 Task: Find and respond to the email with the subject 'Complete Monthly Sales Report' and provide an update.
Action: Mouse moved to (365, 15)
Screenshot: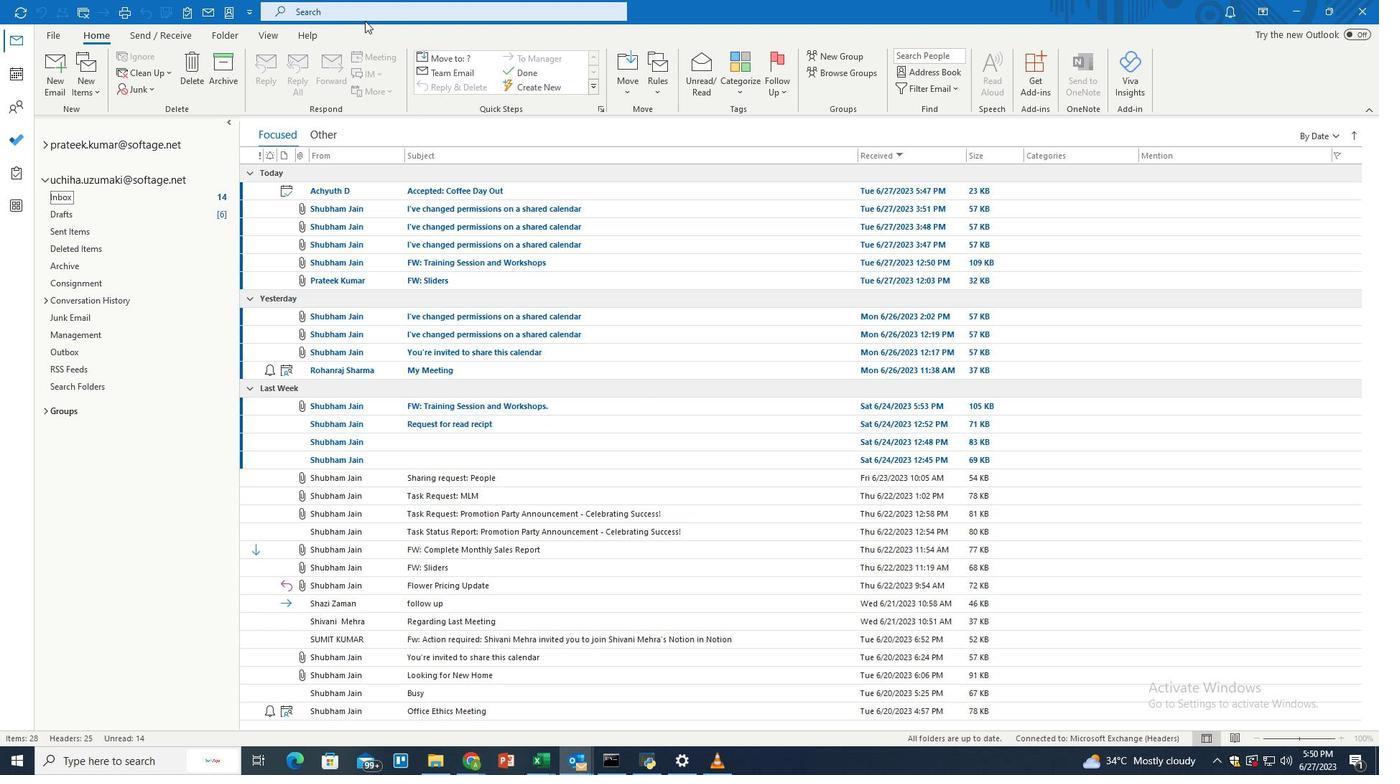 
Action: Mouse pressed left at (365, 15)
Screenshot: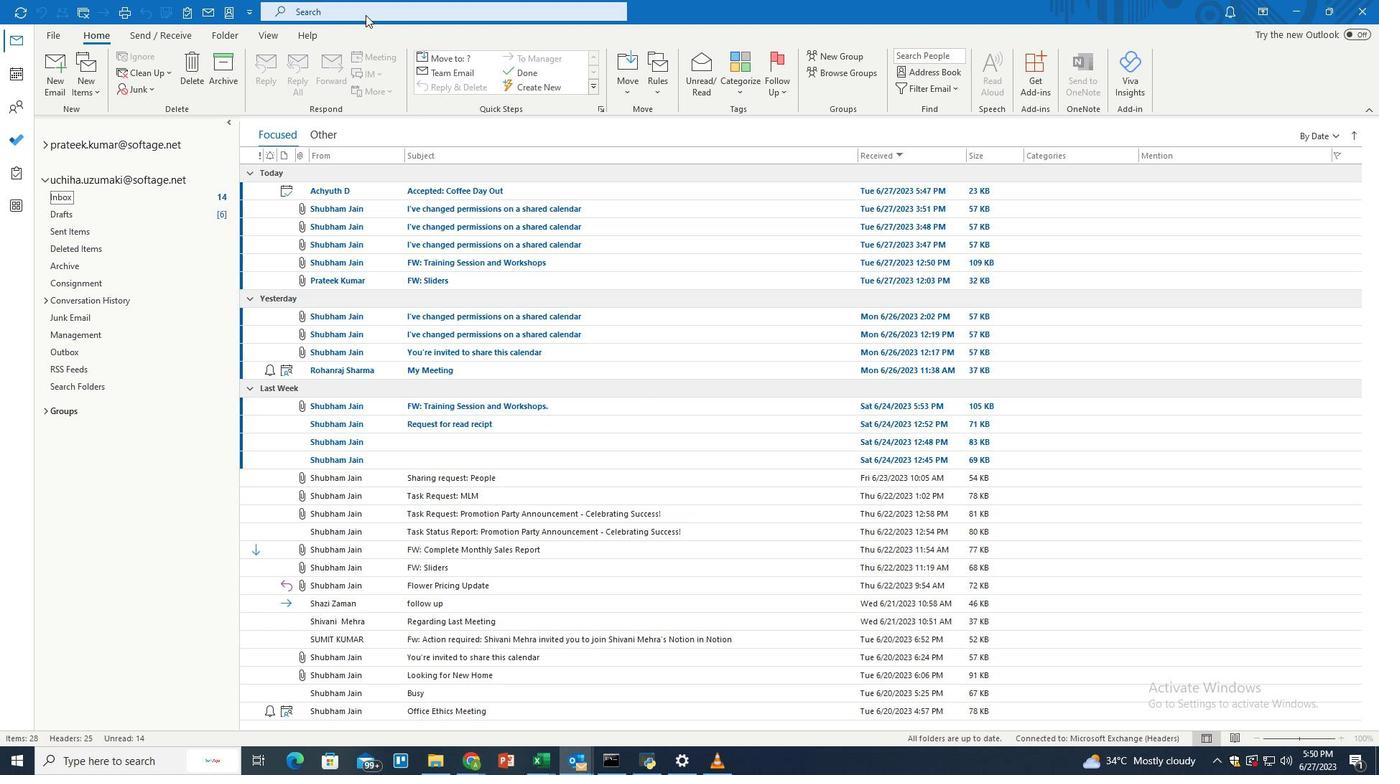 
Action: Mouse moved to (671, 7)
Screenshot: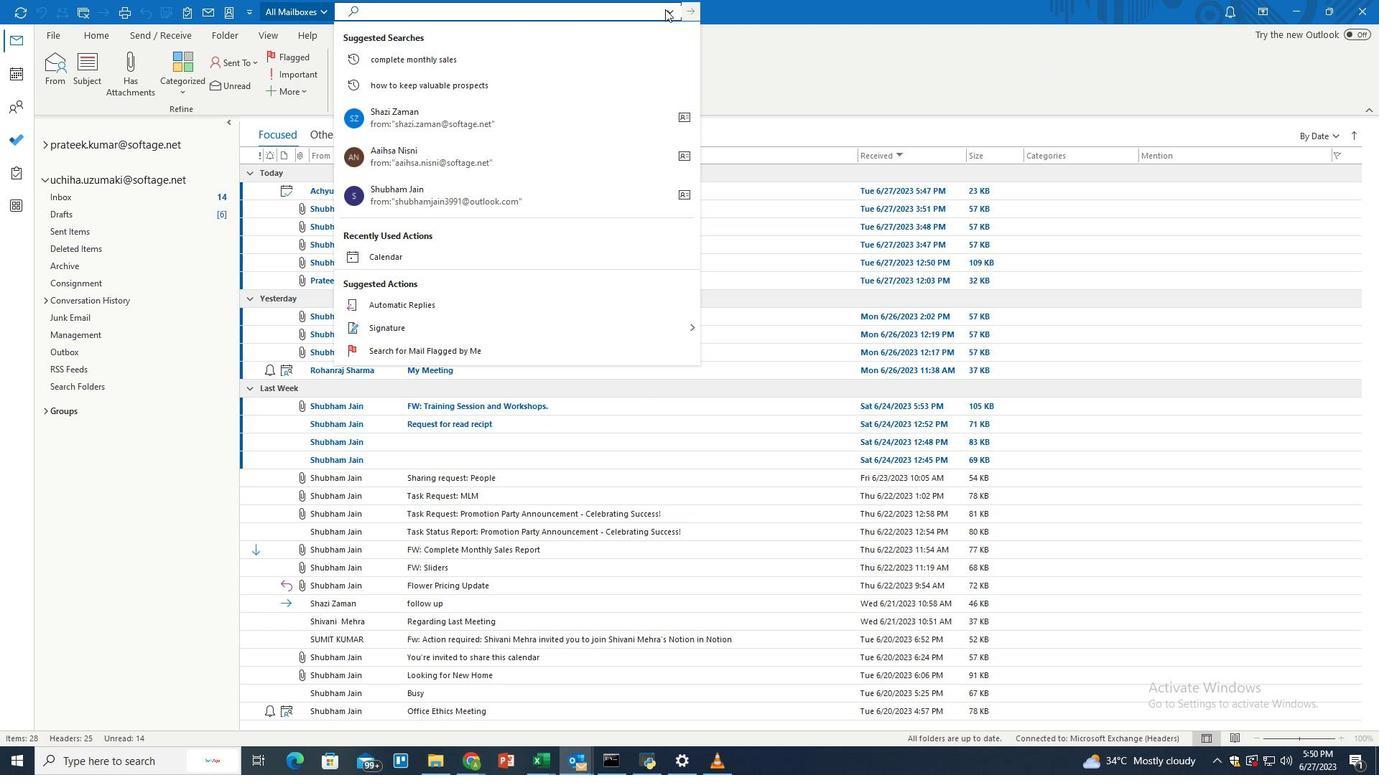 
Action: Mouse pressed left at (671, 7)
Screenshot: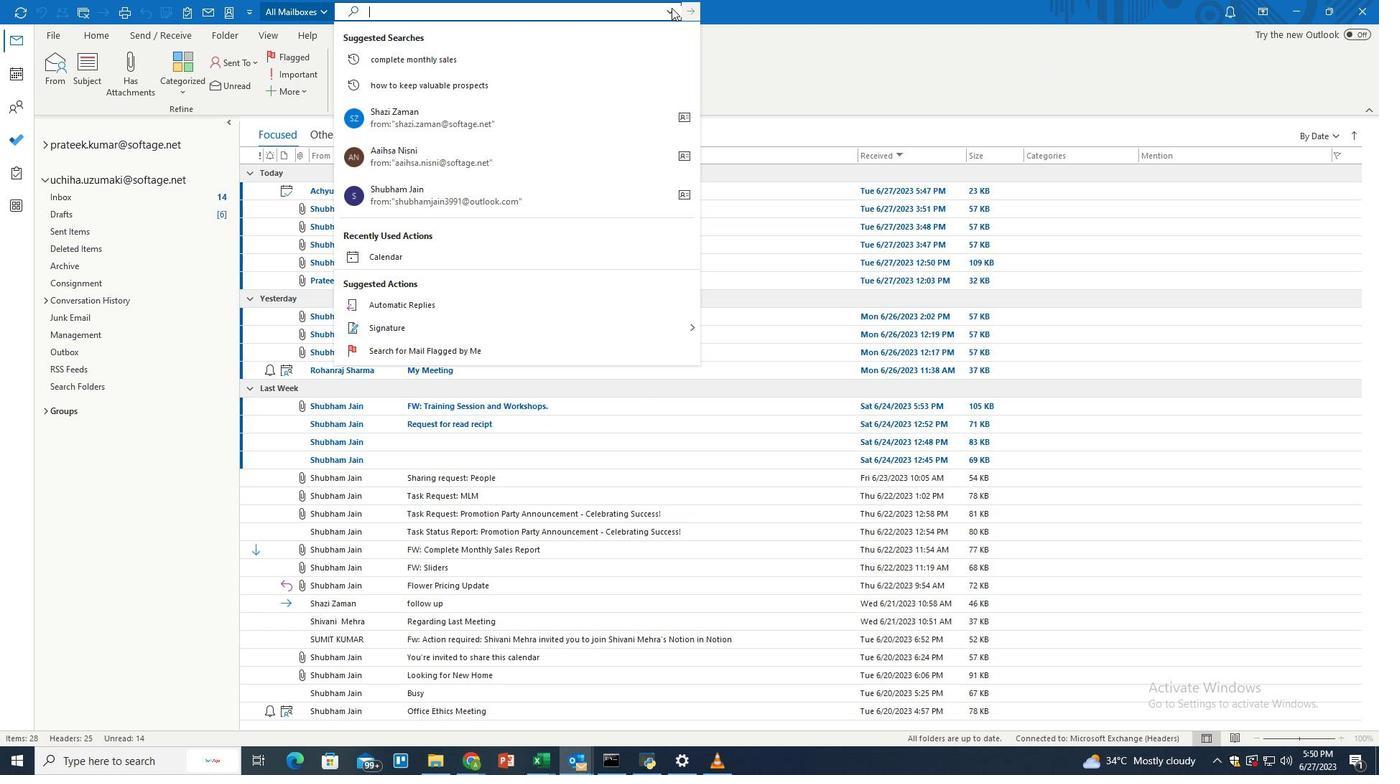 
Action: Mouse moved to (433, 162)
Screenshot: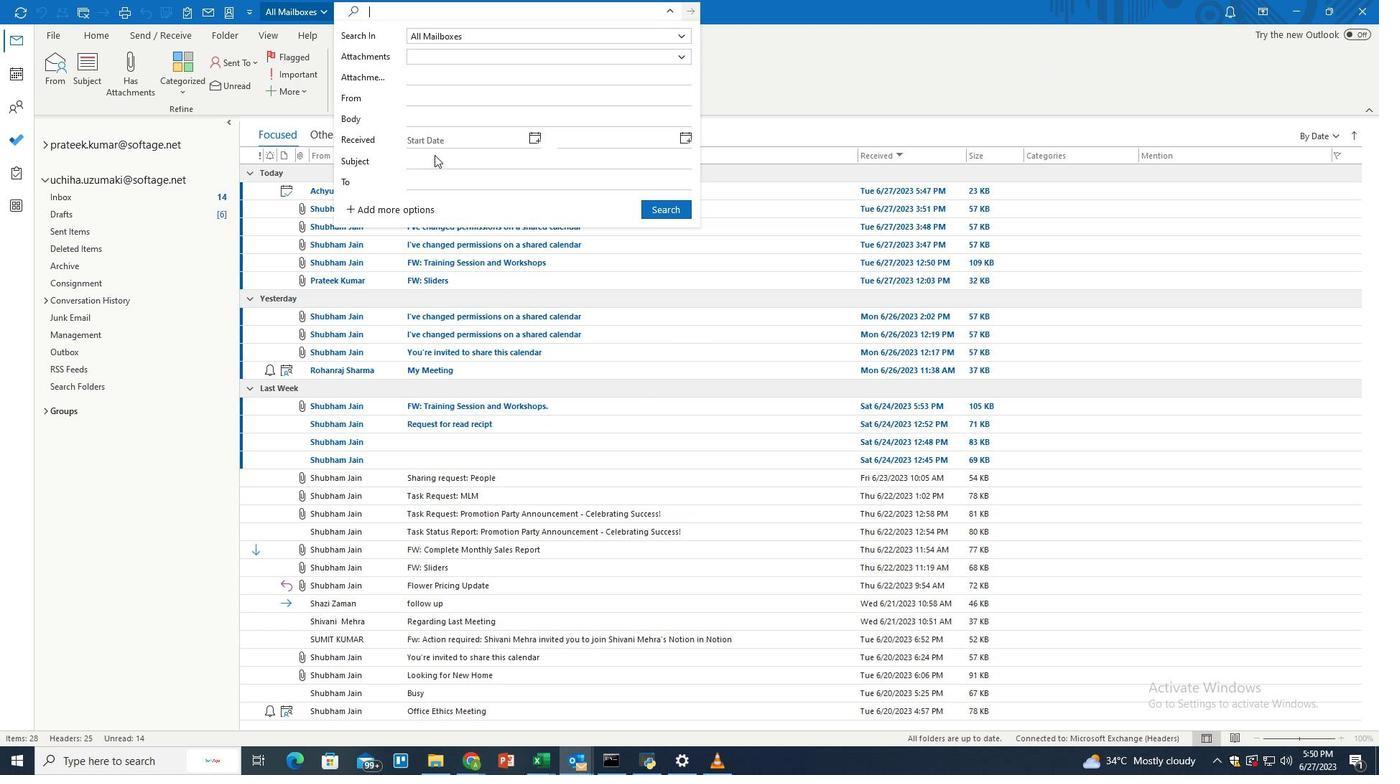 
Action: Mouse pressed left at (433, 162)
Screenshot: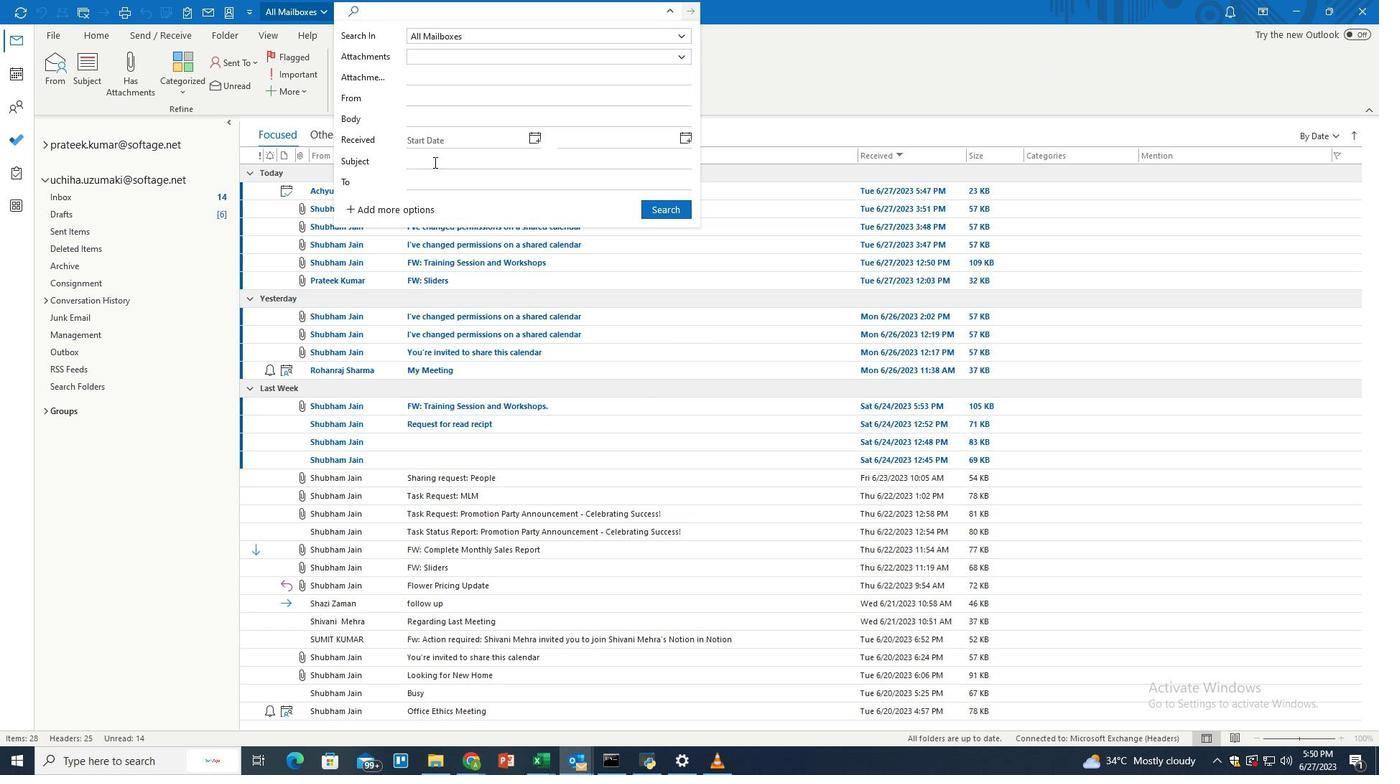 
Action: Key pressed <Key.shift>Complete<Key.space><Key.shift>Monthly<Key.space><Key.shift>Sales<Key.space><Key.shift>Report
Screenshot: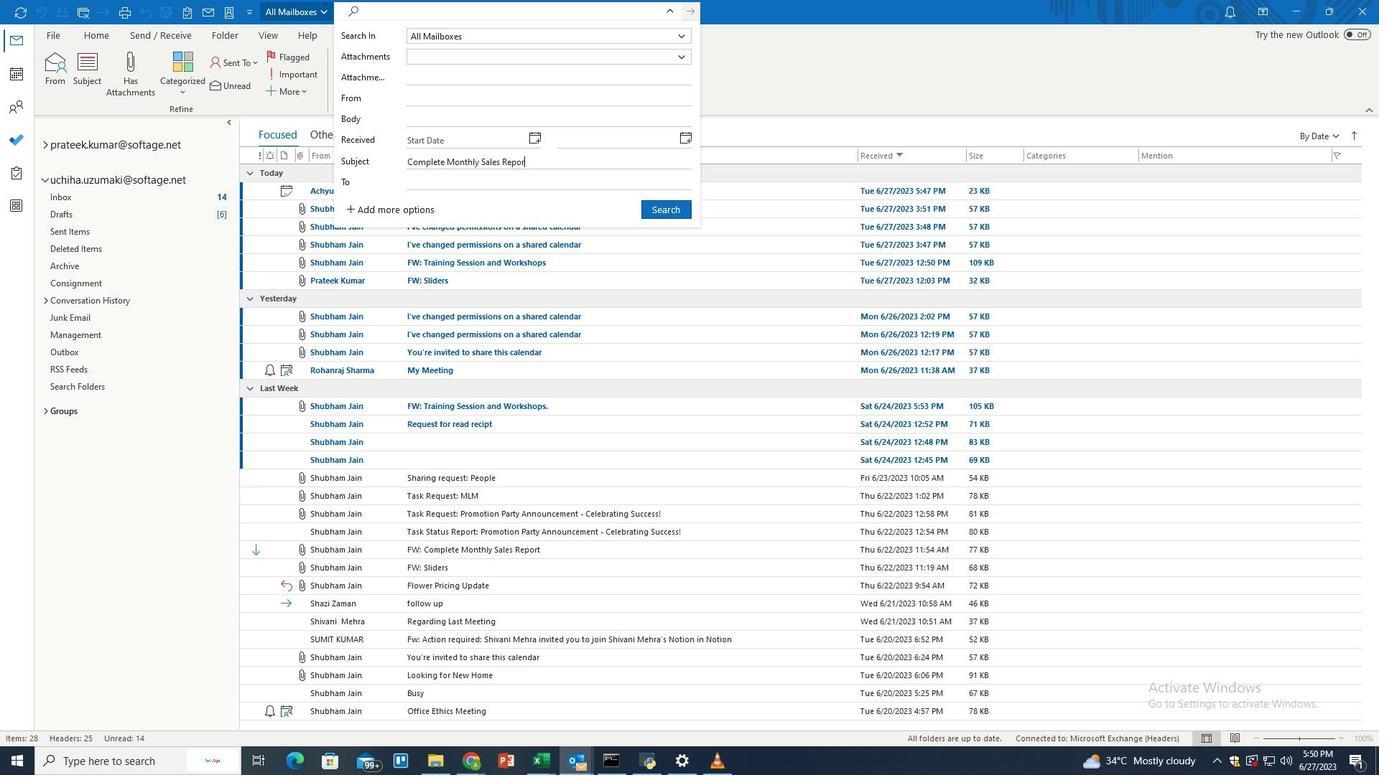 
Action: Mouse moved to (659, 209)
Screenshot: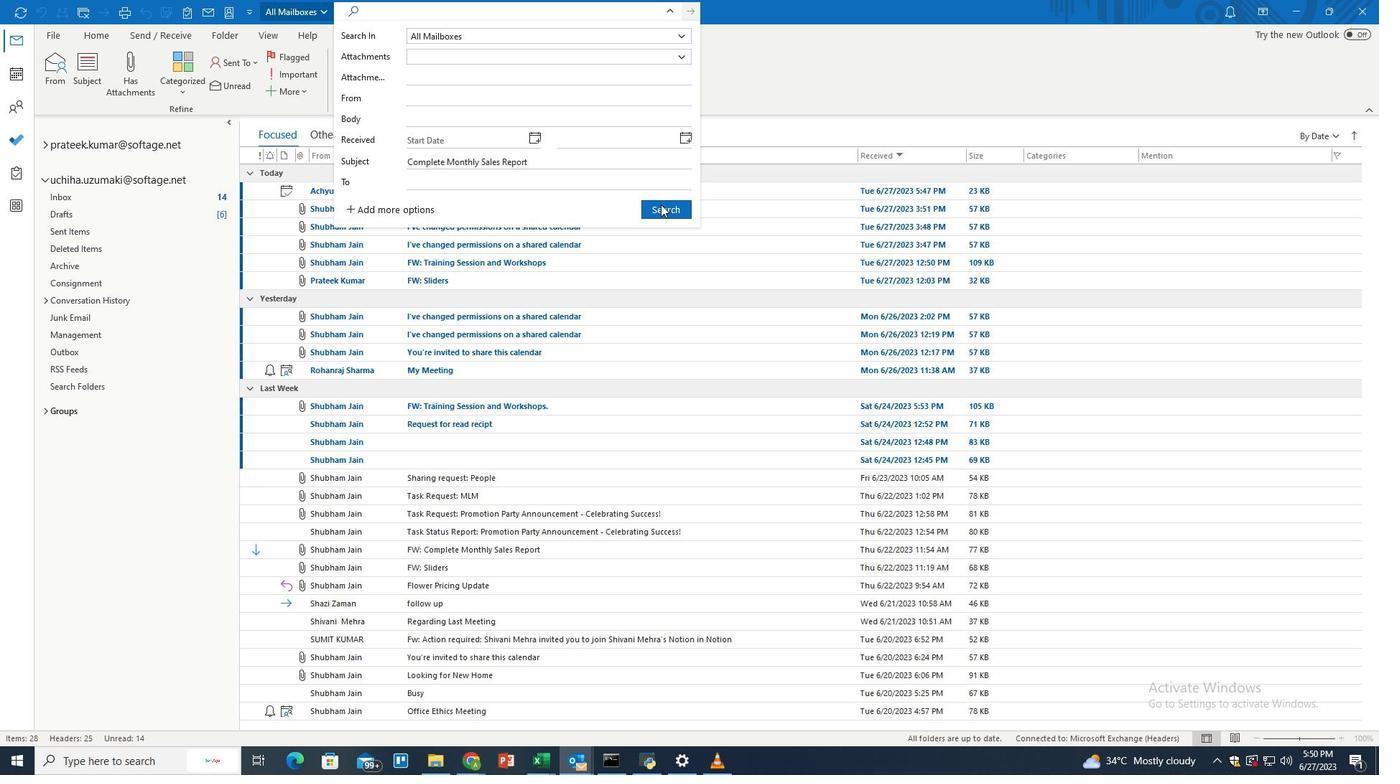 
Action: Mouse pressed left at (659, 209)
Screenshot: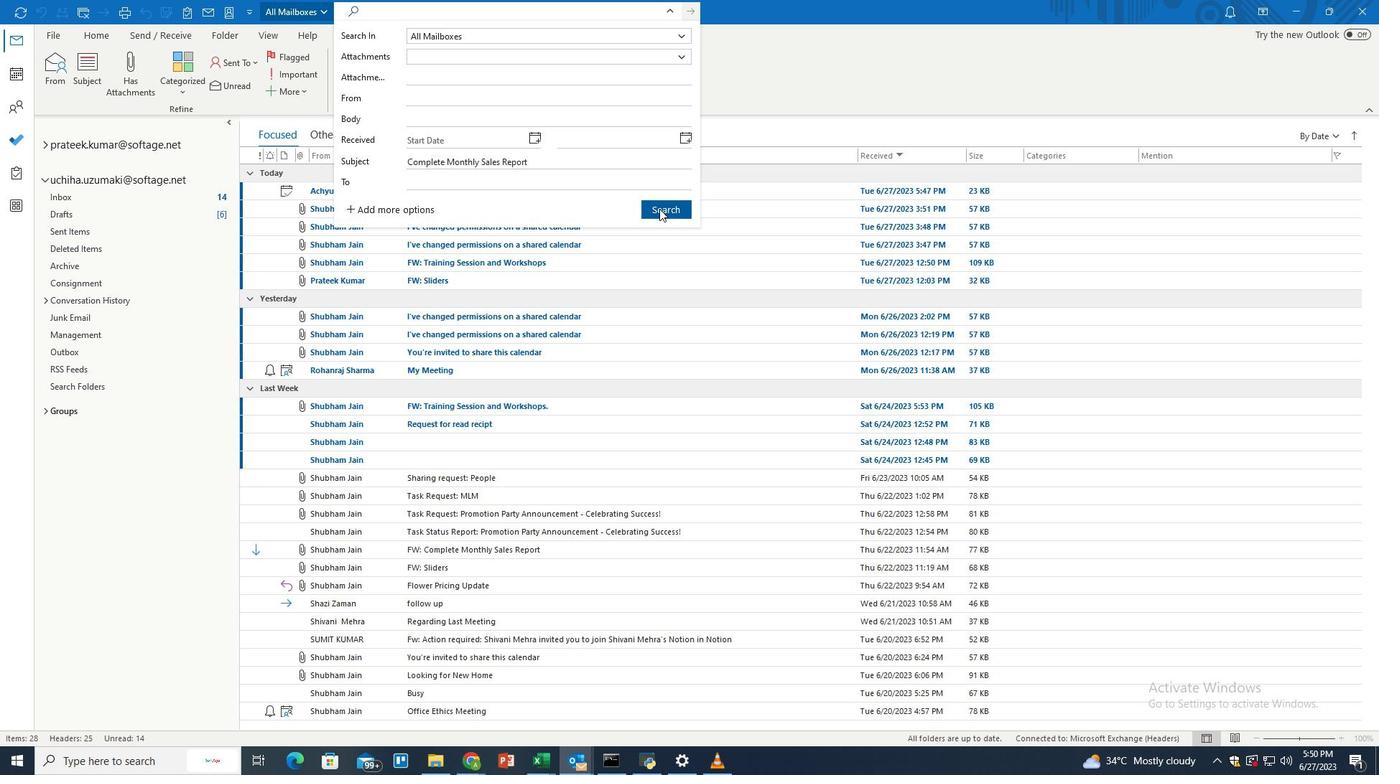 
Action: Mouse moved to (577, 188)
Screenshot: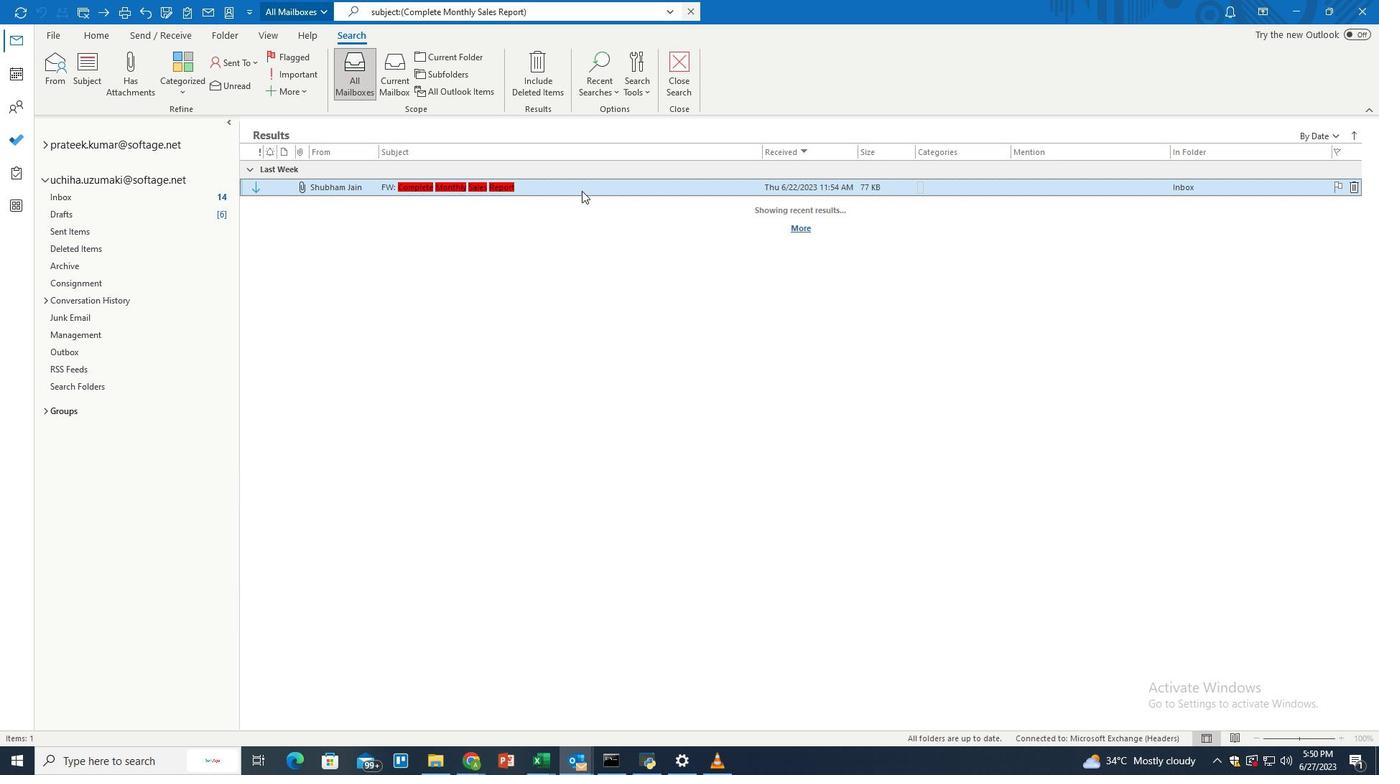 
Action: Mouse pressed left at (577, 188)
Screenshot: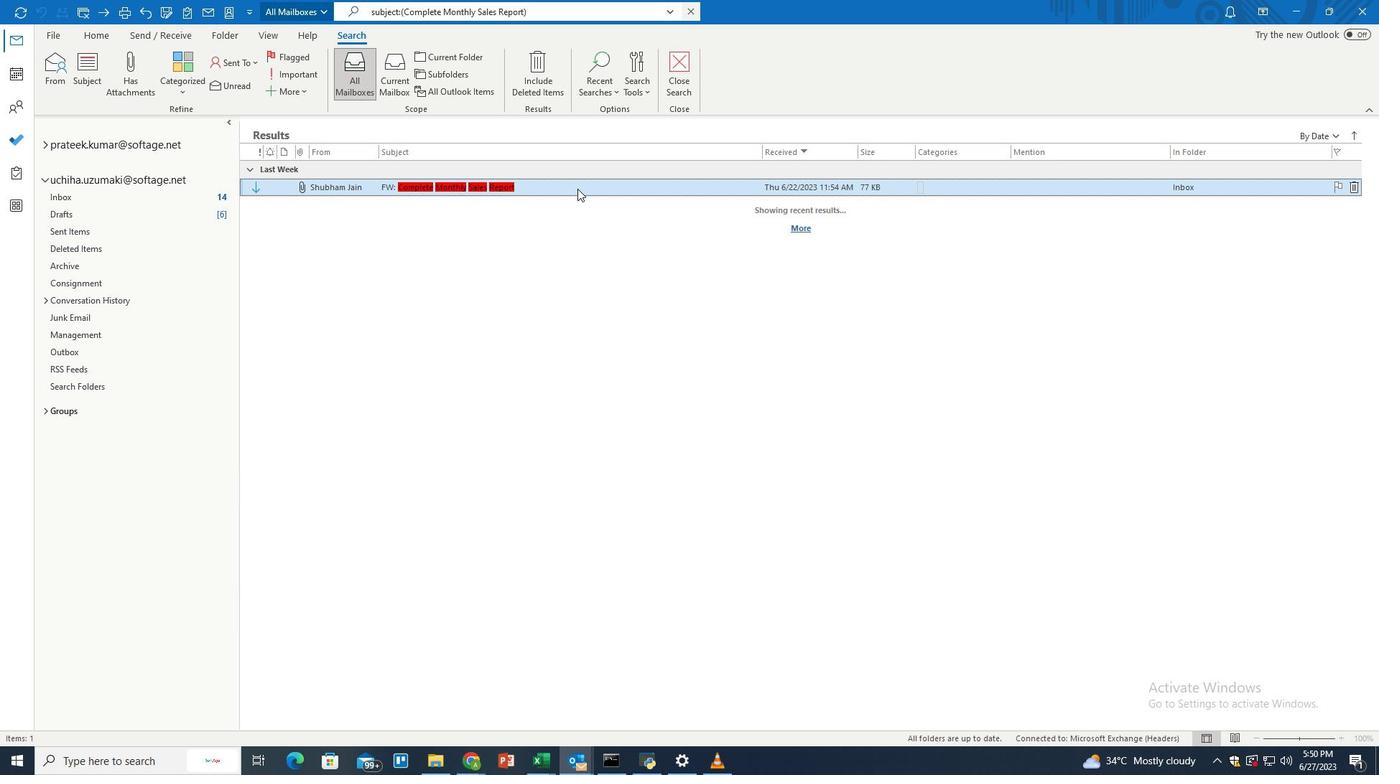 
Action: Mouse moved to (105, 33)
Screenshot: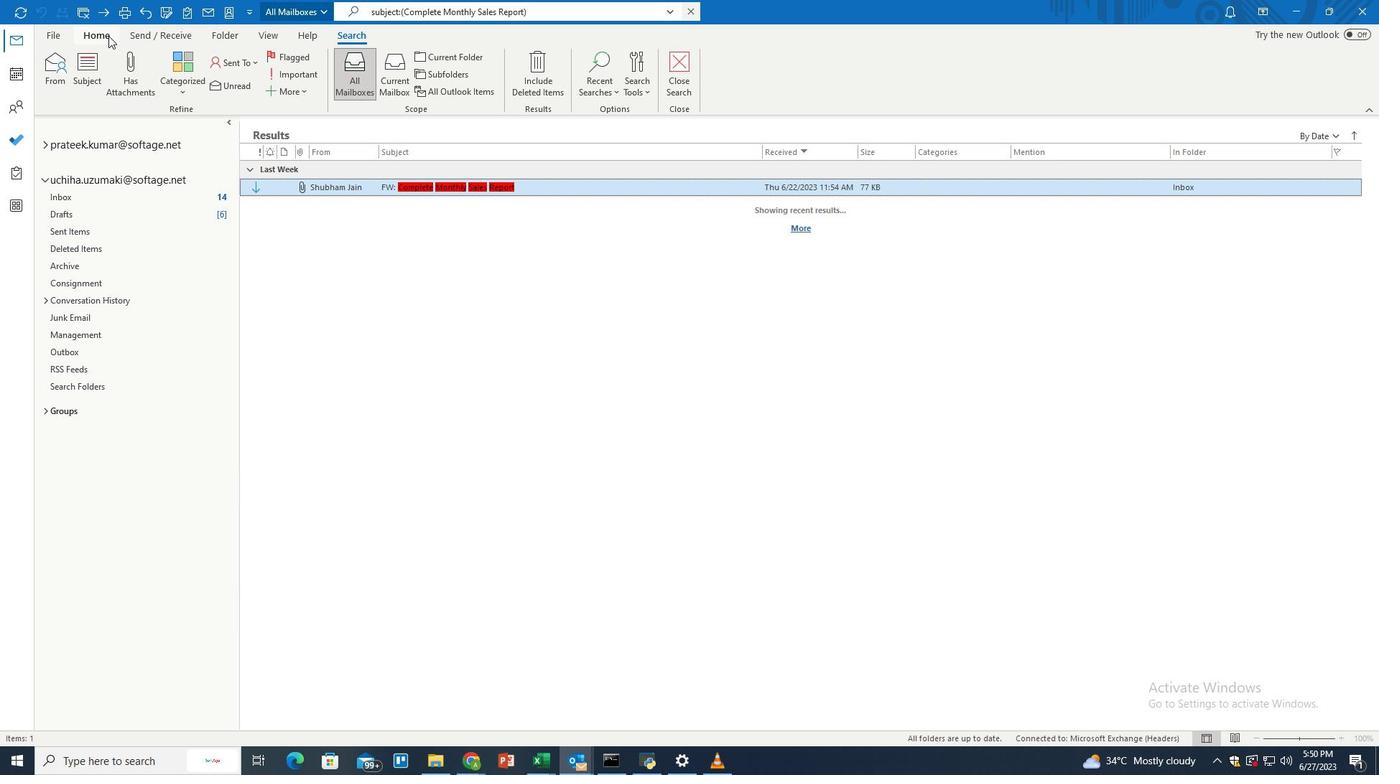 
Action: Mouse pressed left at (105, 33)
Screenshot: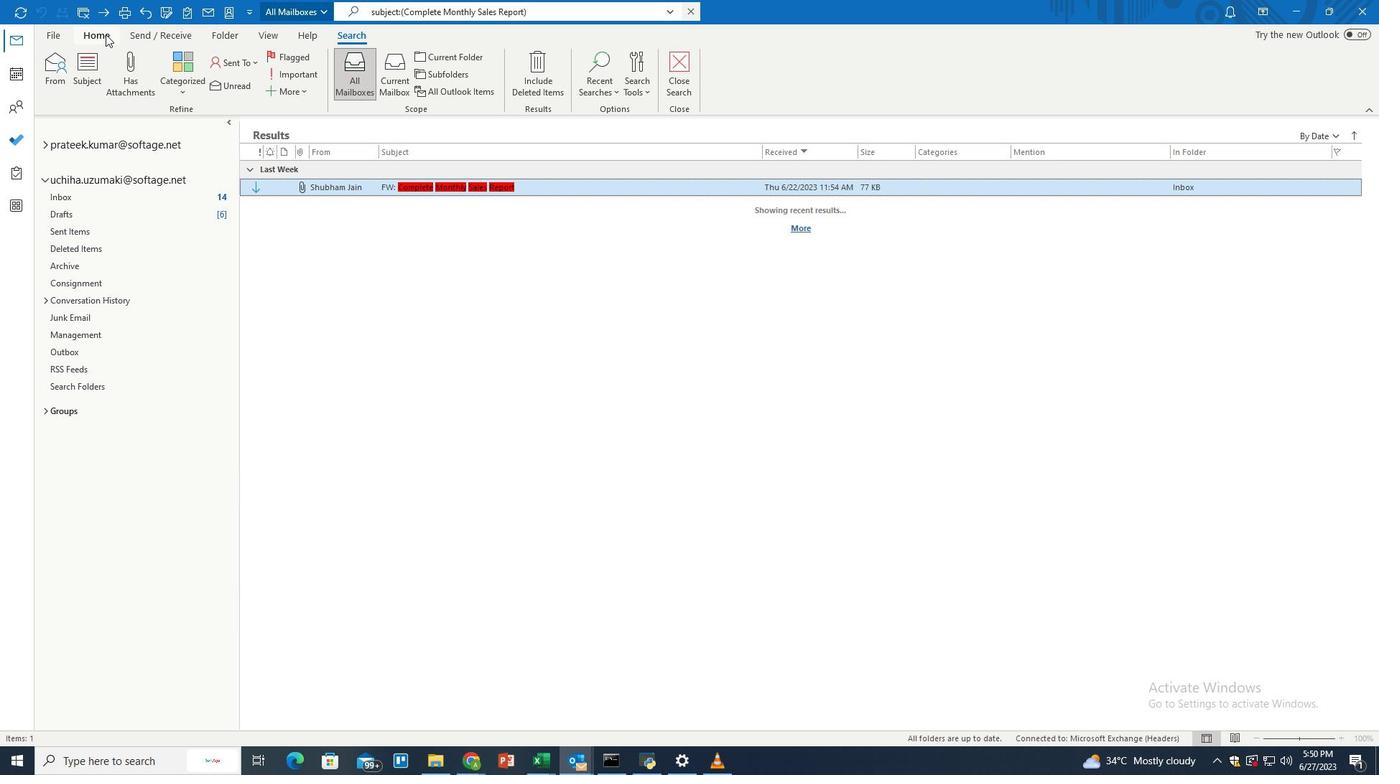 
Action: Mouse moved to (262, 79)
Screenshot: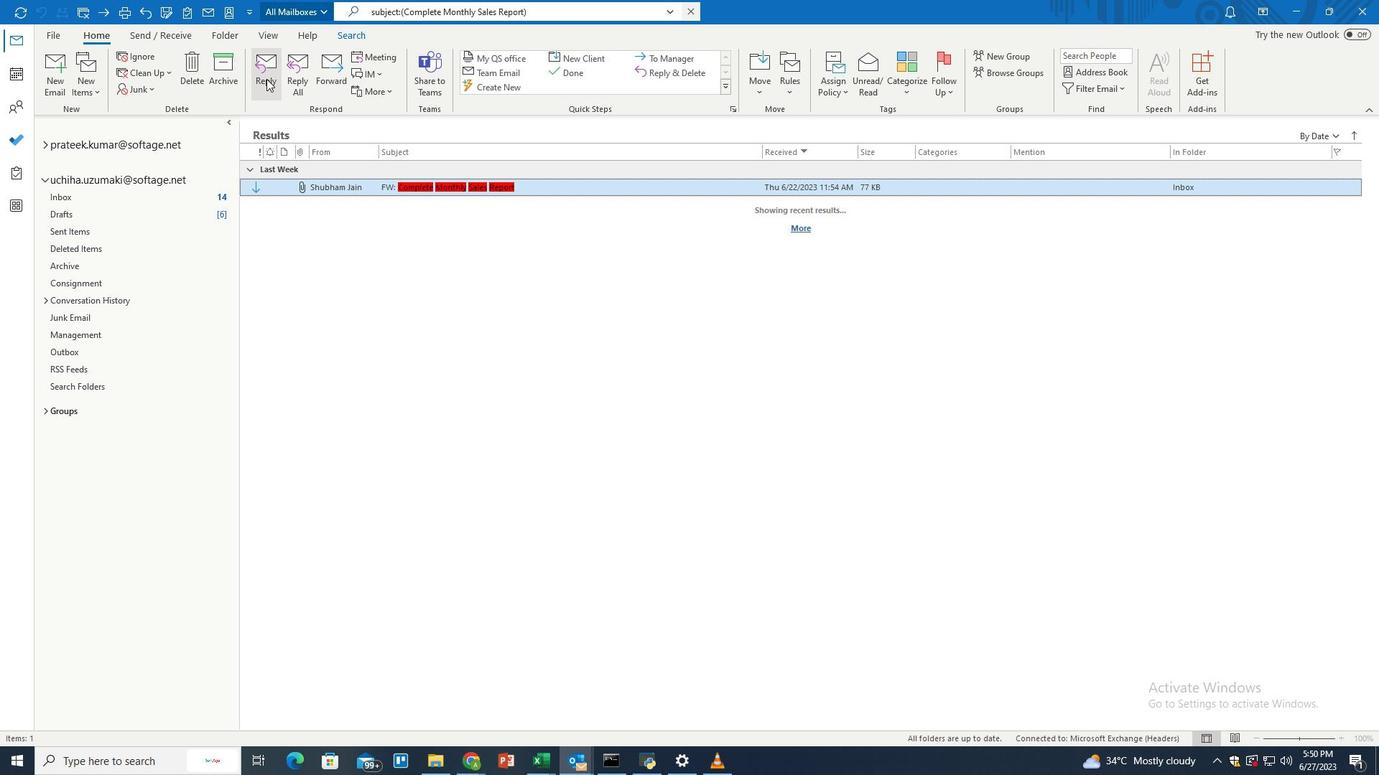 
Action: Mouse pressed left at (262, 79)
Screenshot: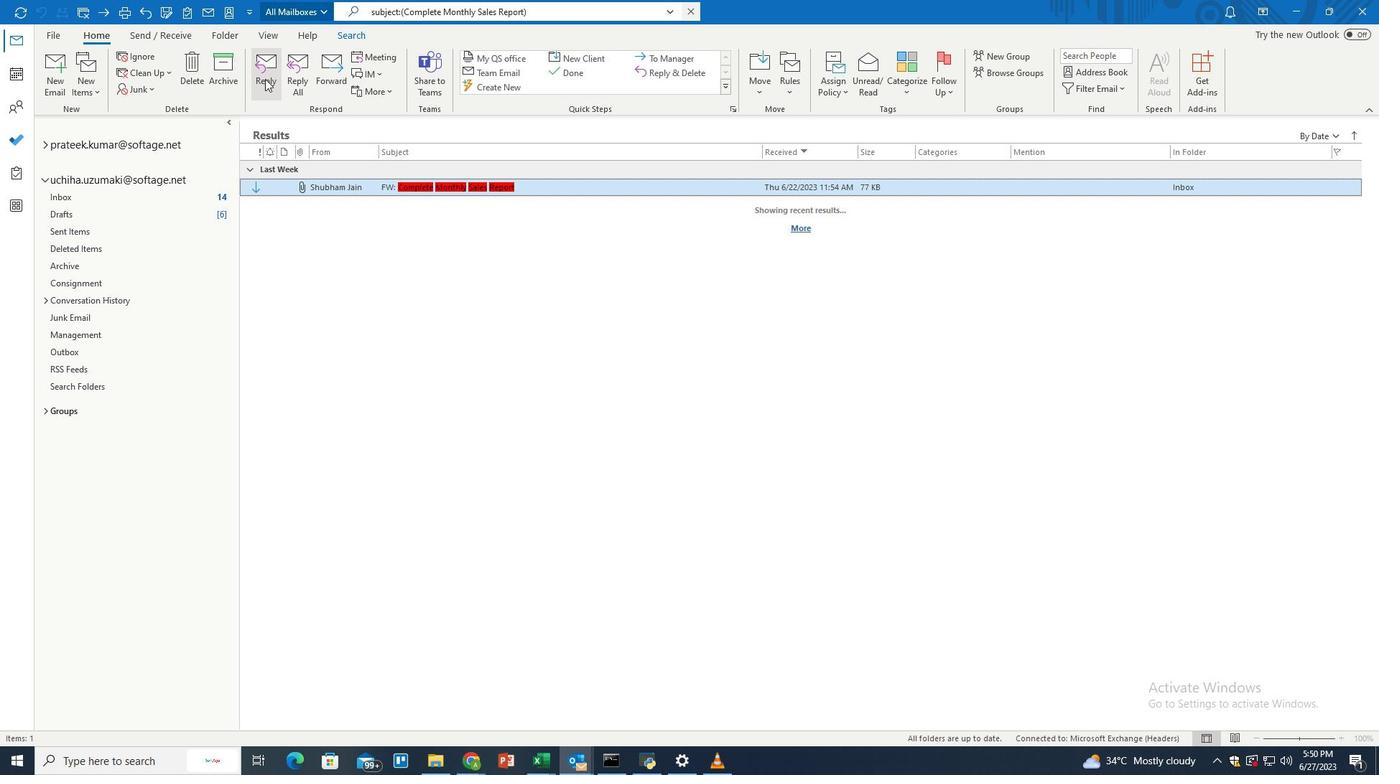 
Action: Mouse moved to (234, 412)
Screenshot: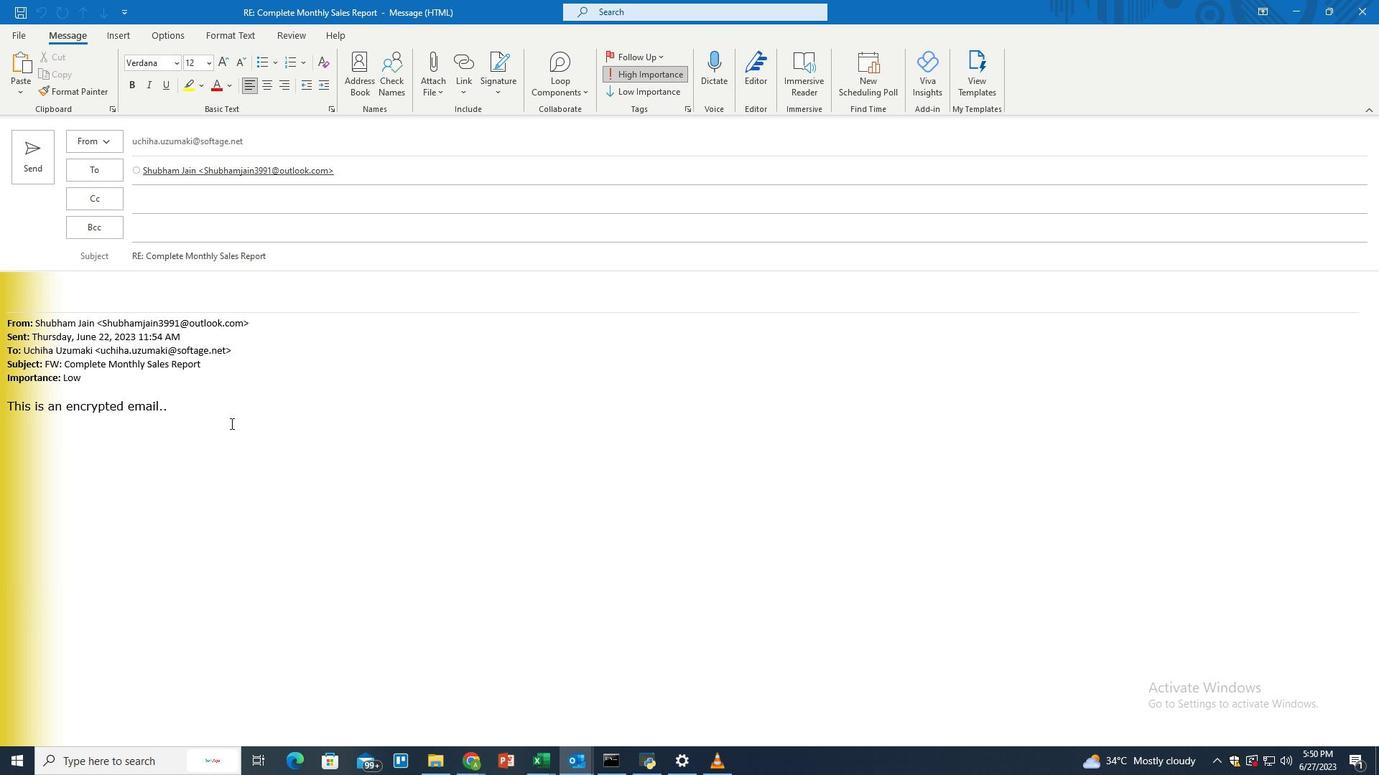 
Action: Mouse pressed left at (234, 412)
Screenshot: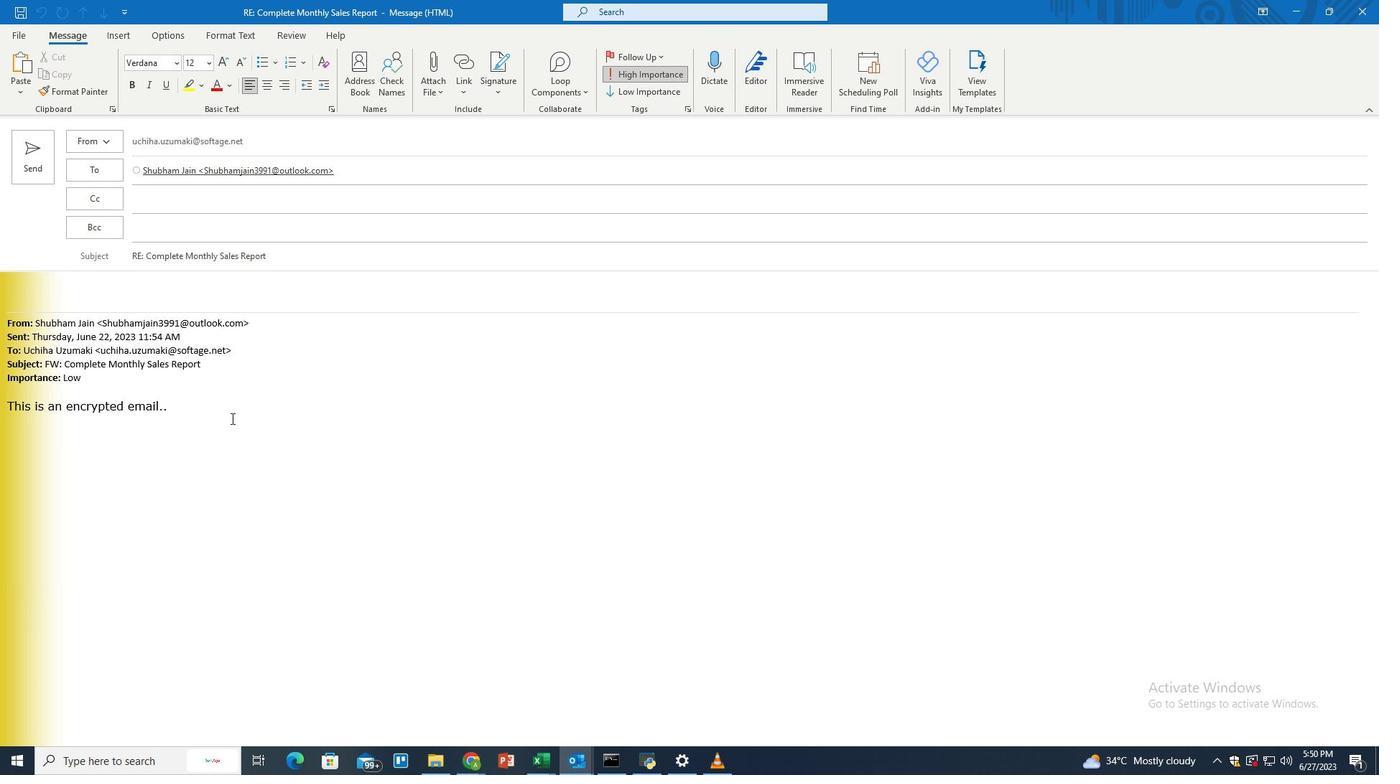 
Action: Key pressed <Key.shift_r><Key.enter><Key.shift>Kindly<Key.space>share<Key.space>update<Key.space>sales<Key.space>report
Screenshot: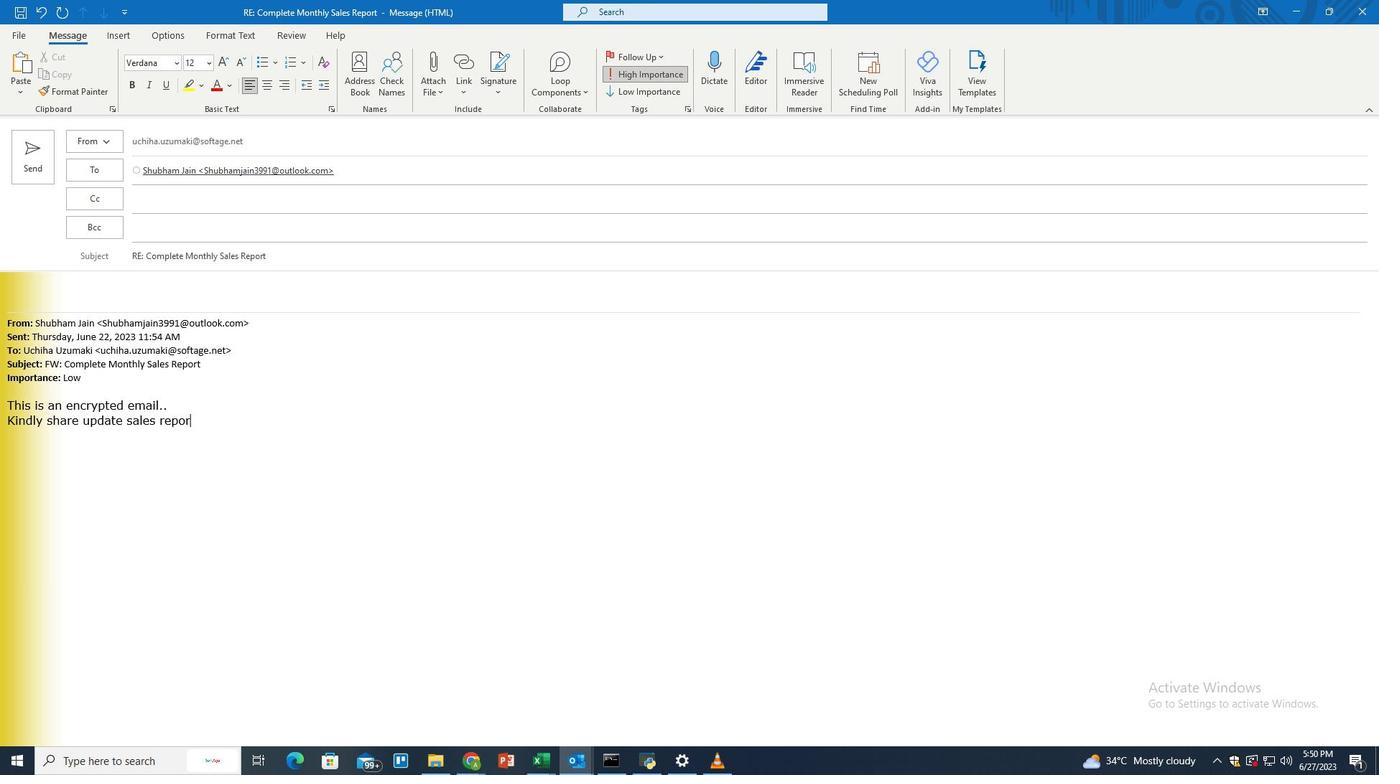 
Action: Mouse moved to (30, 161)
Screenshot: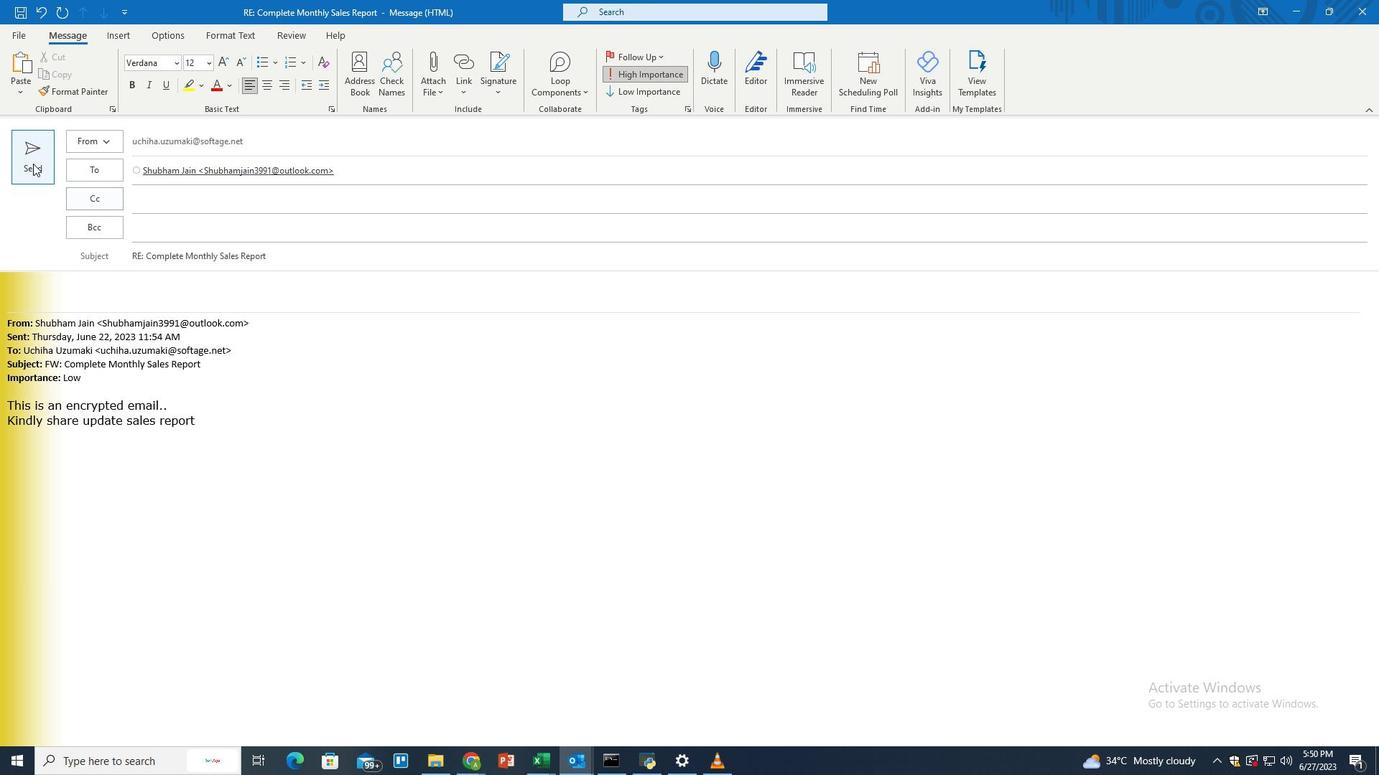 
Action: Mouse pressed left at (30, 161)
Screenshot: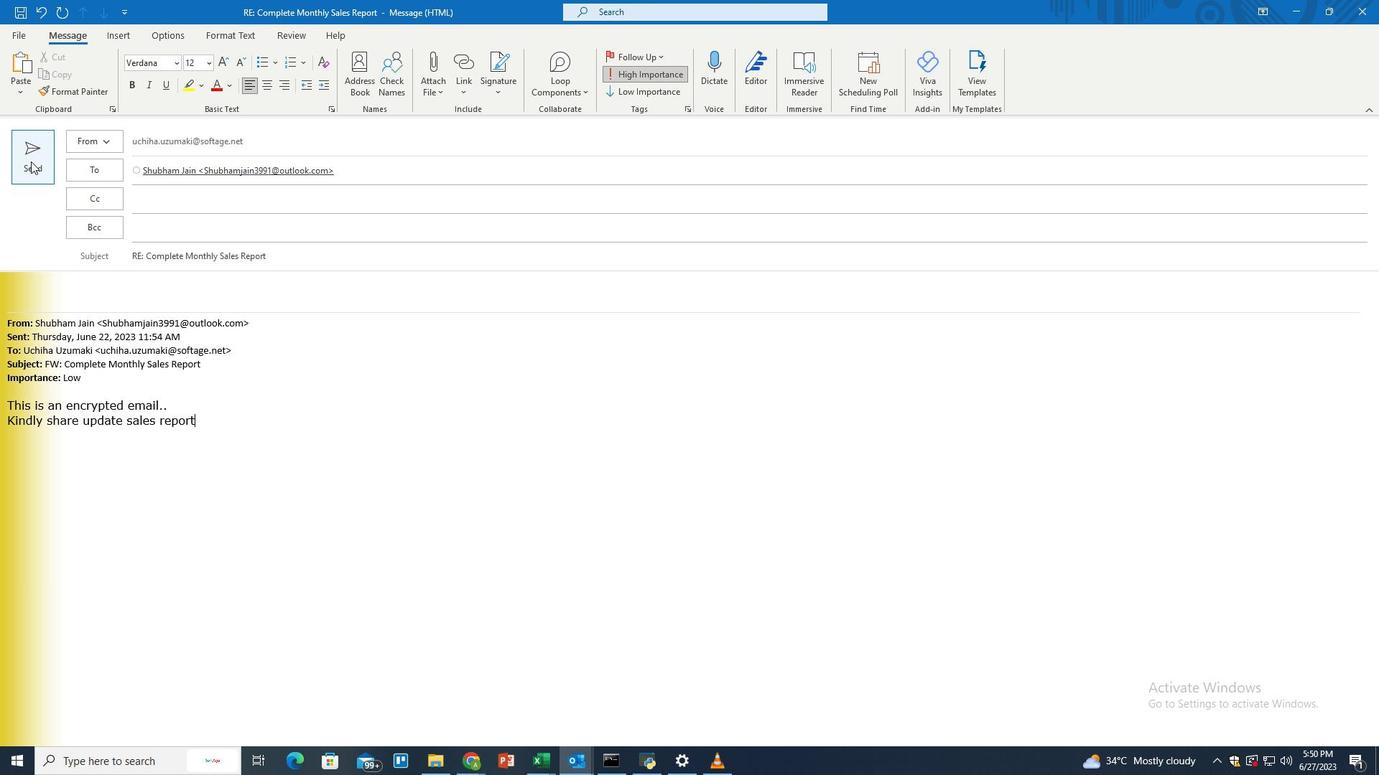 
Action: Mouse moved to (398, 422)
Screenshot: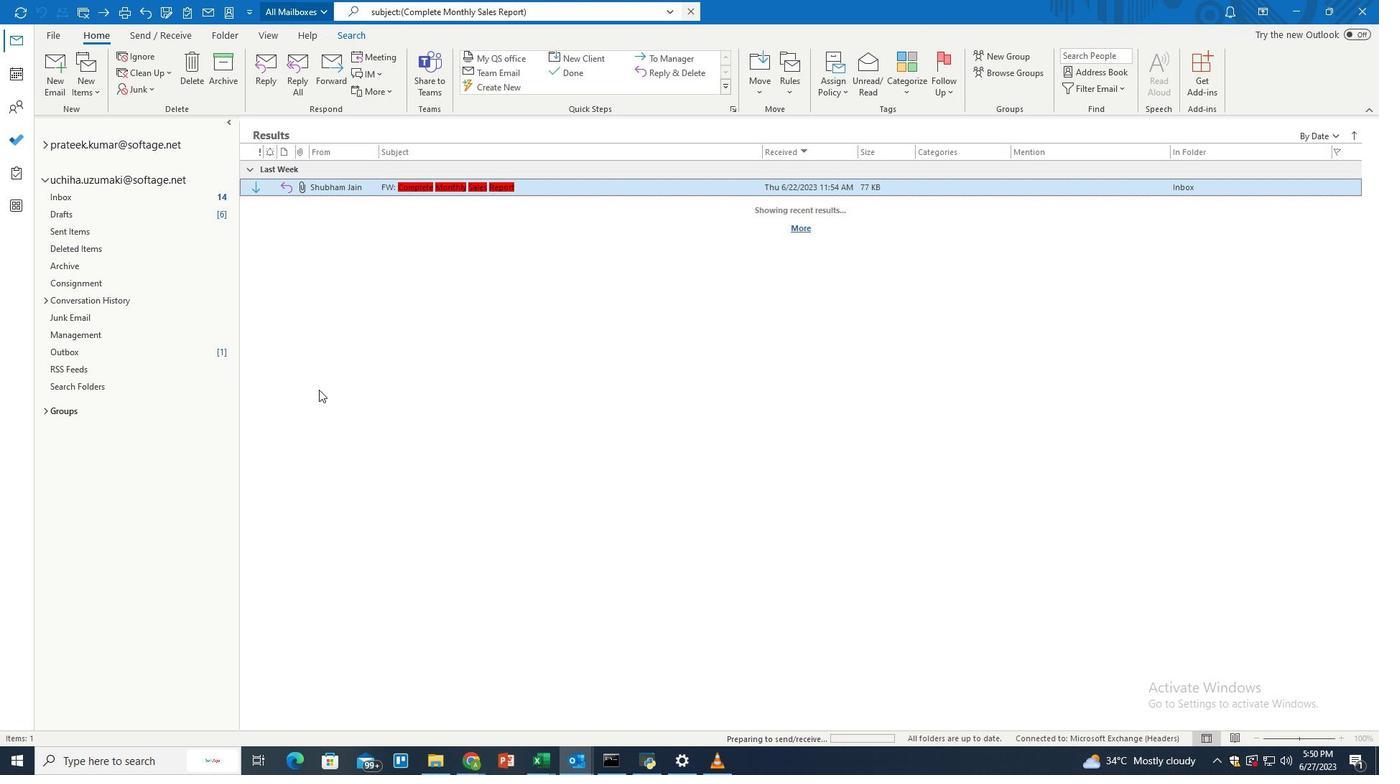 
